 Task: Rename the selected contact to 'brothers' in Outlook.
Action: Mouse moved to (18, 74)
Screenshot: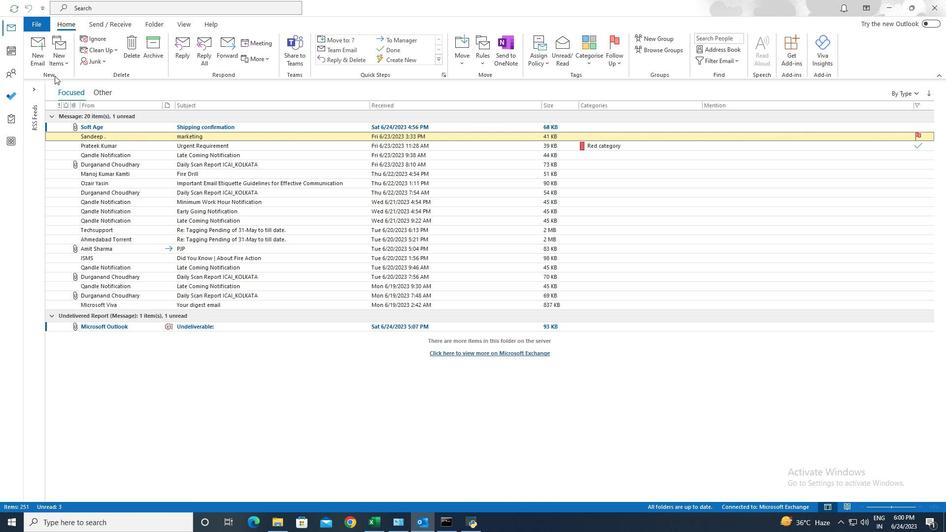 
Action: Mouse pressed left at (18, 74)
Screenshot: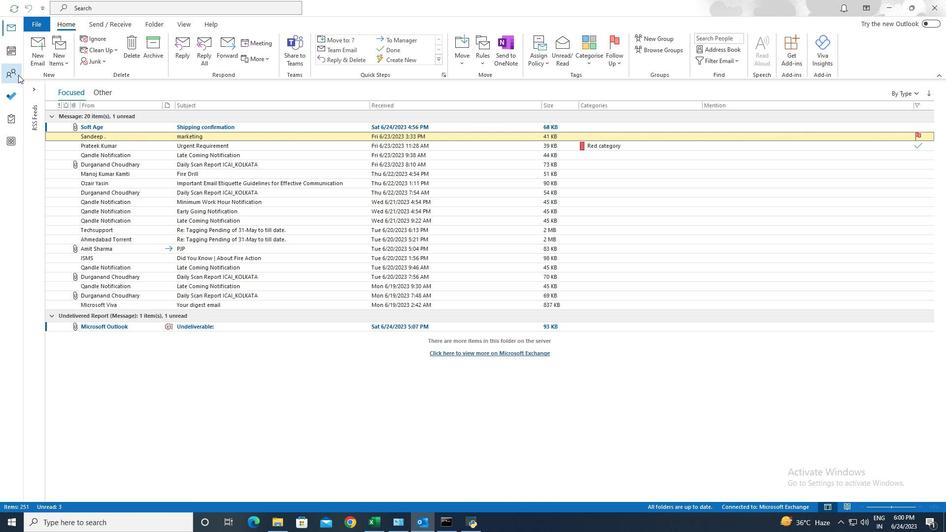 
Action: Mouse moved to (150, 25)
Screenshot: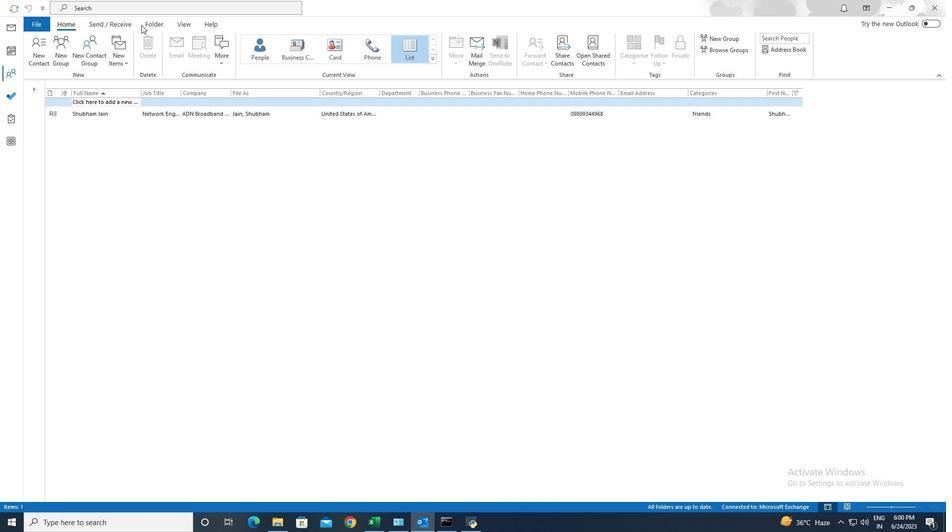 
Action: Mouse pressed left at (150, 25)
Screenshot: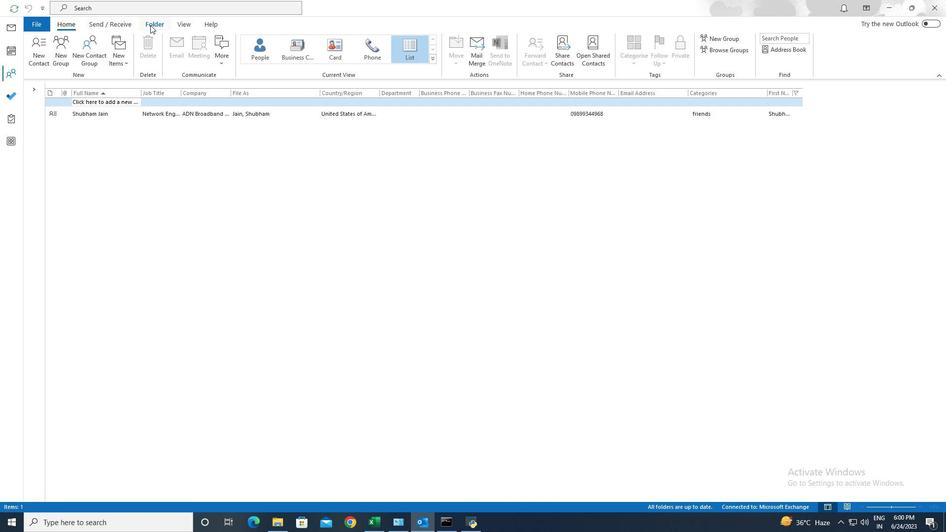 
Action: Mouse moved to (61, 61)
Screenshot: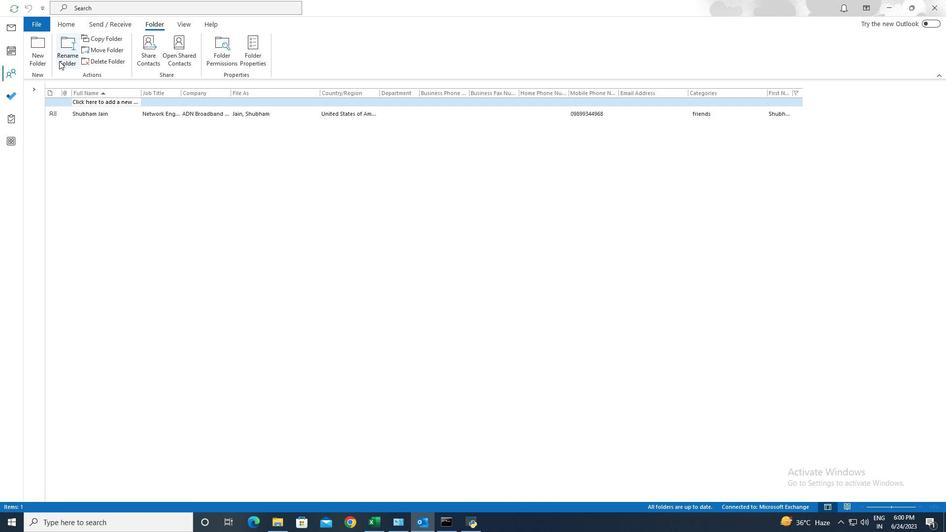
Action: Mouse pressed left at (61, 61)
Screenshot: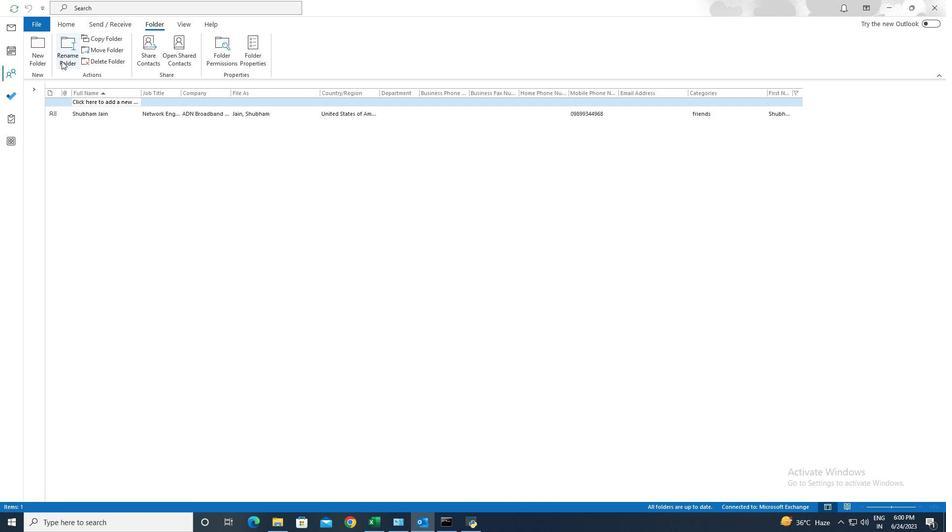 
Action: Mouse moved to (65, 61)
Screenshot: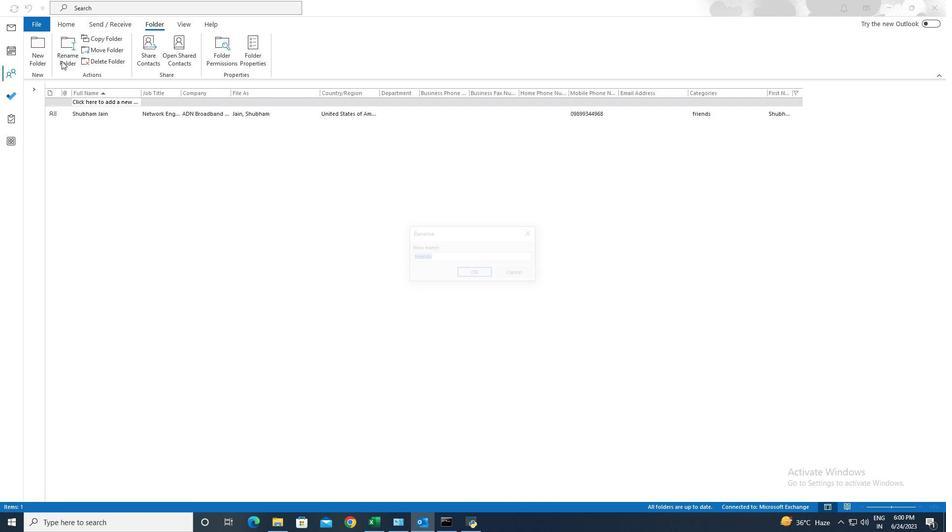
Action: Key pressed brothers
Screenshot: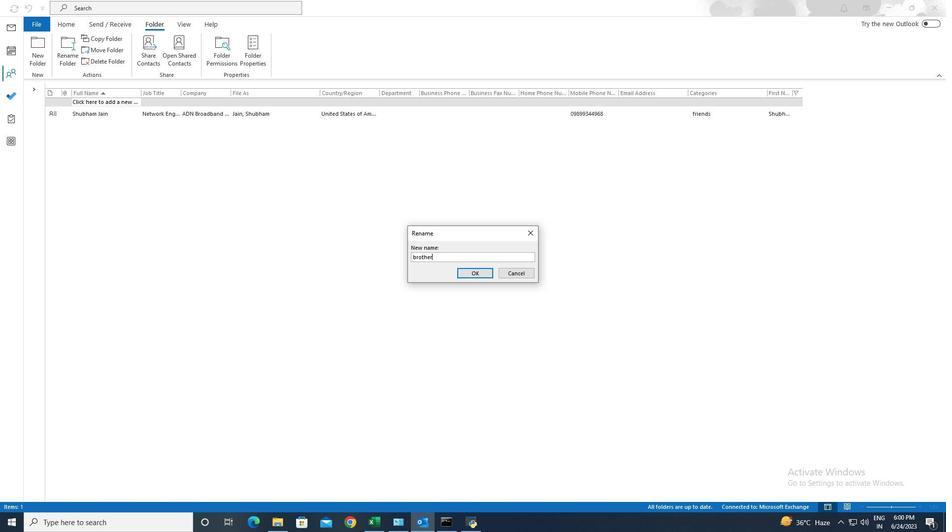 
Action: Mouse moved to (464, 271)
Screenshot: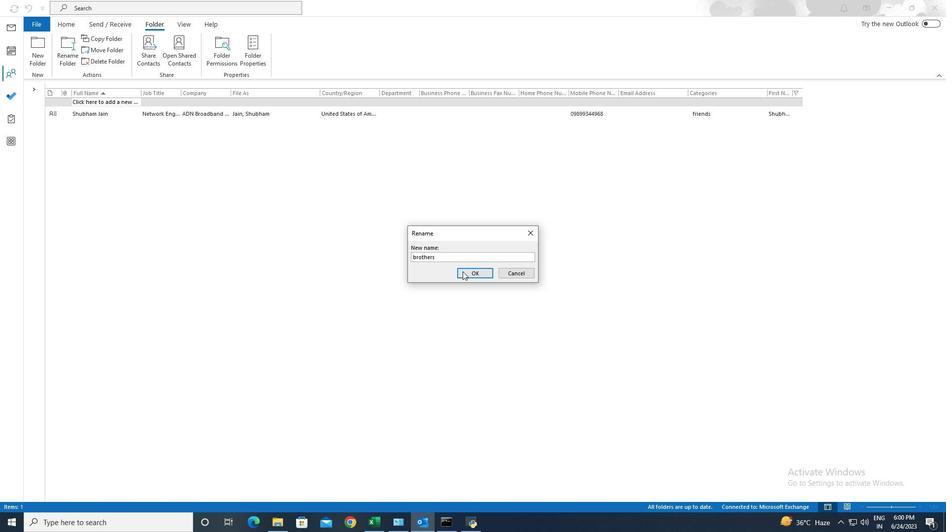 
Action: Mouse pressed left at (464, 271)
Screenshot: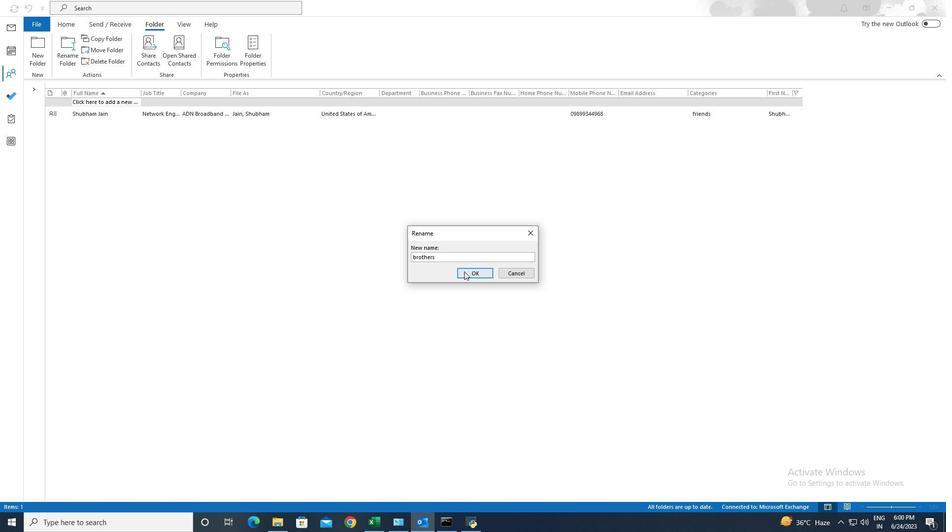 
